 Task: Change elbow connector line to lose dashed.
Action: Mouse moved to (418, 217)
Screenshot: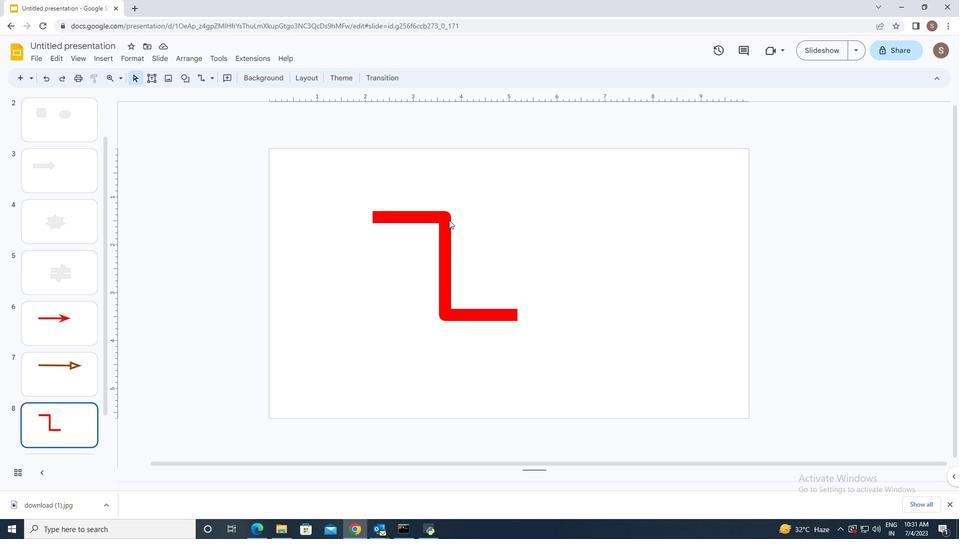
Action: Mouse pressed left at (418, 217)
Screenshot: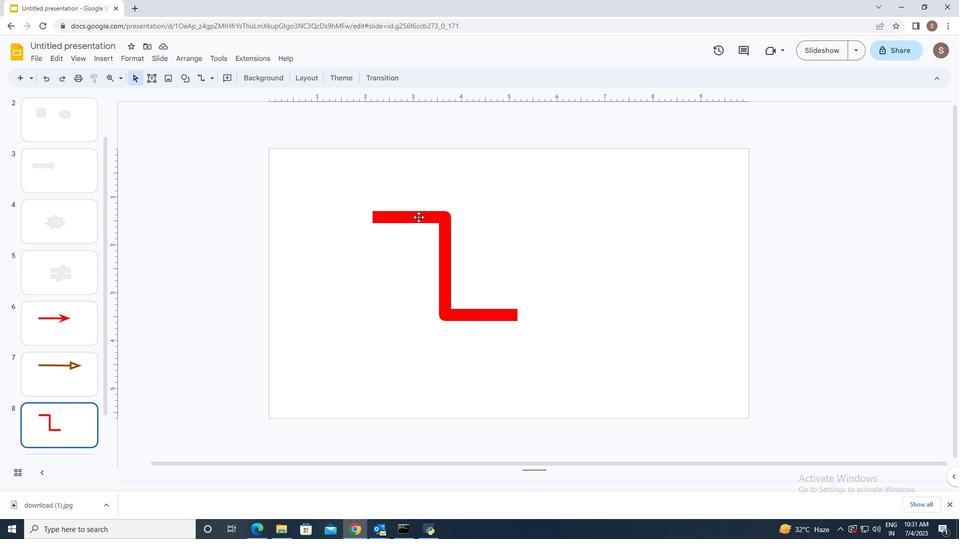 
Action: Mouse moved to (262, 78)
Screenshot: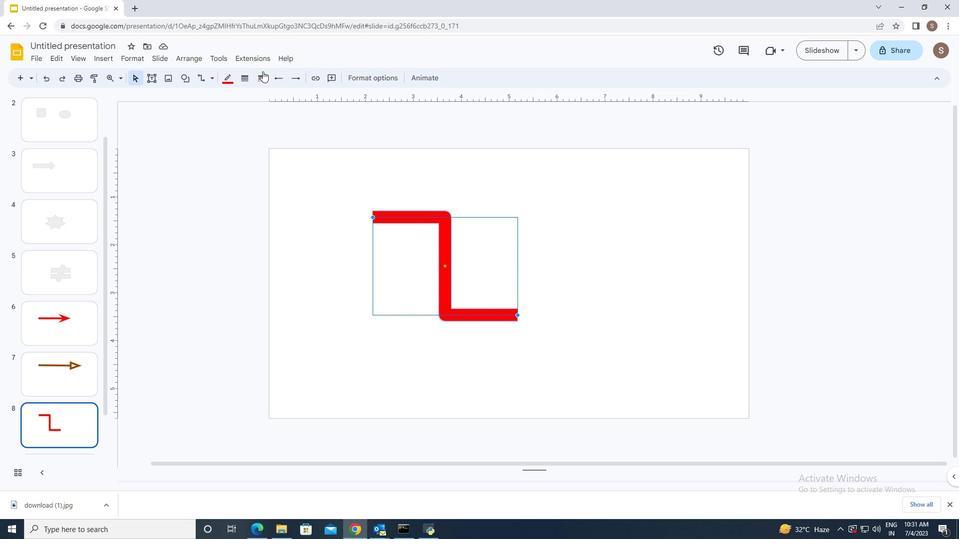 
Action: Mouse pressed left at (262, 78)
Screenshot: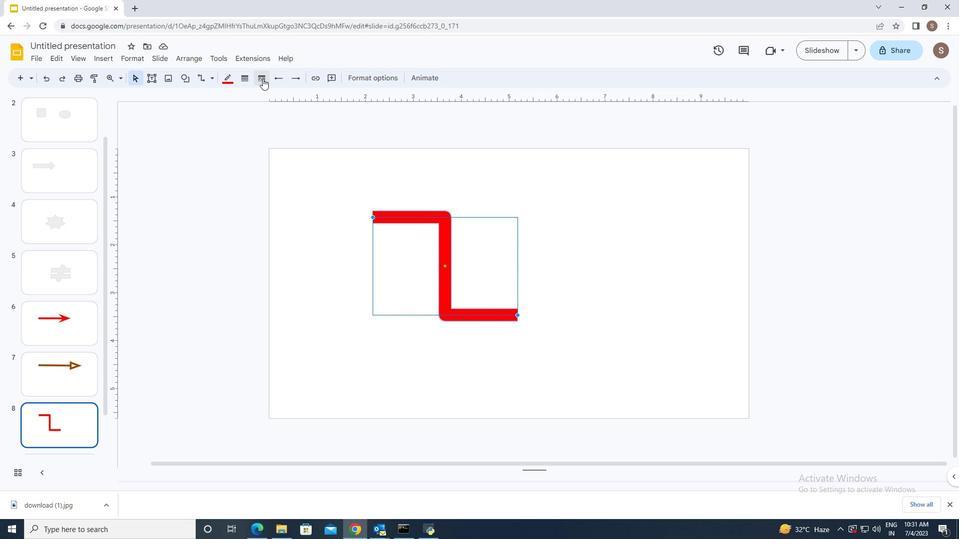 
Action: Mouse moved to (277, 156)
Screenshot: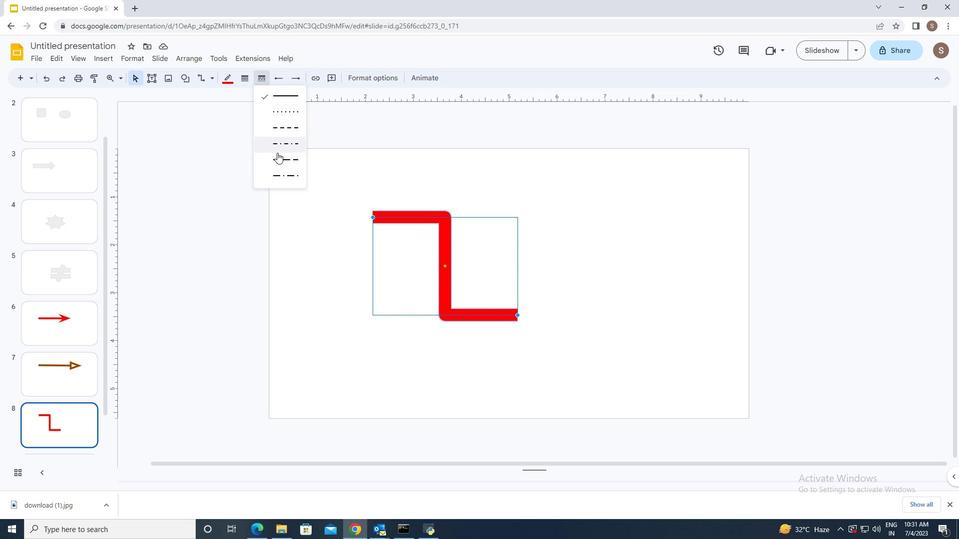 
Action: Mouse pressed left at (277, 156)
Screenshot: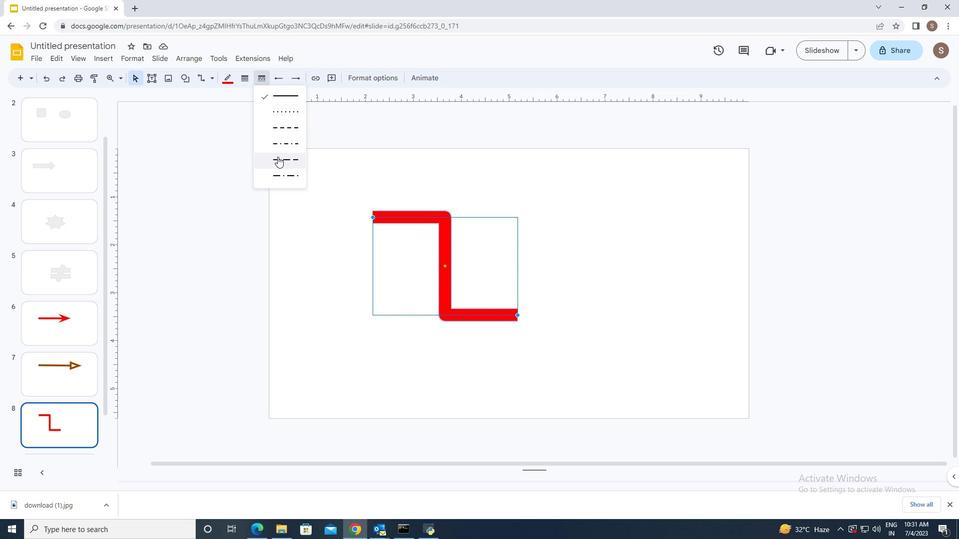 
Action: Mouse moved to (303, 249)
Screenshot: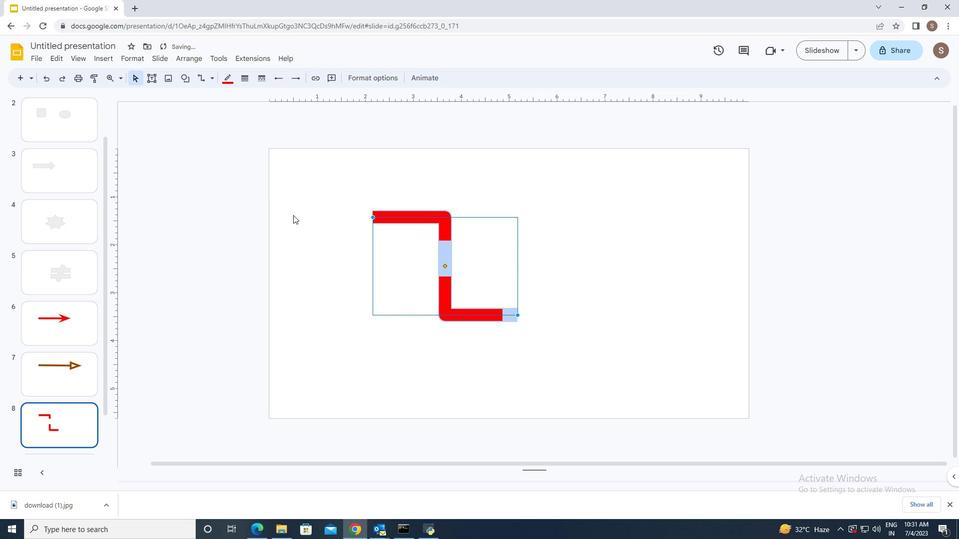
Action: Mouse pressed left at (303, 249)
Screenshot: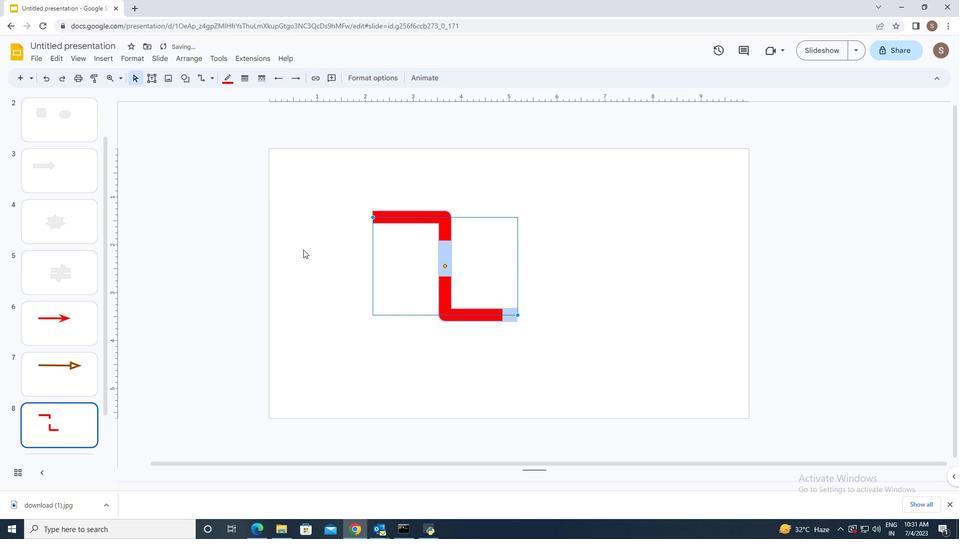 
